 Task: Set the Layer C code rate for the ISDB-T reception parameter to 2/3.
Action: Mouse moved to (109, 15)
Screenshot: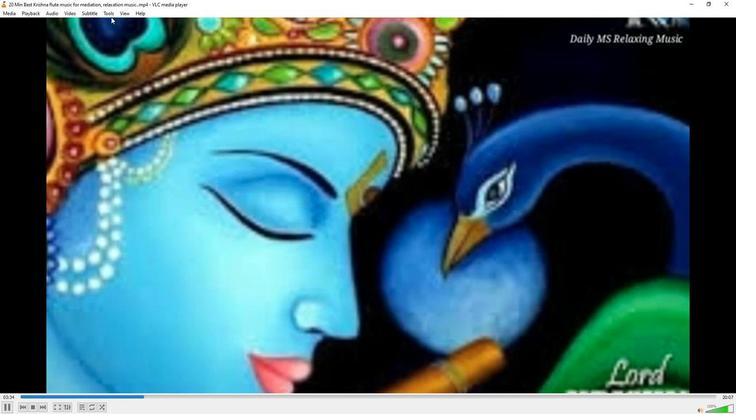 
Action: Mouse pressed left at (109, 15)
Screenshot: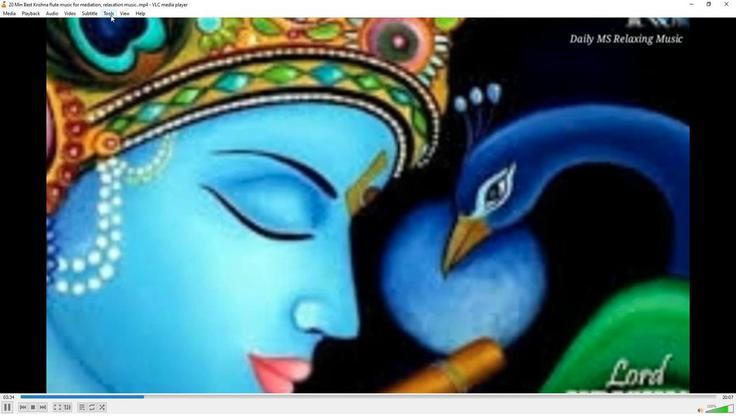 
Action: Mouse moved to (118, 100)
Screenshot: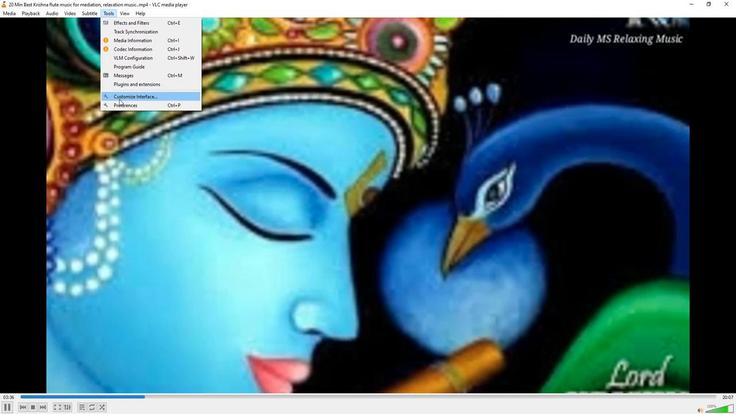 
Action: Mouse pressed left at (118, 100)
Screenshot: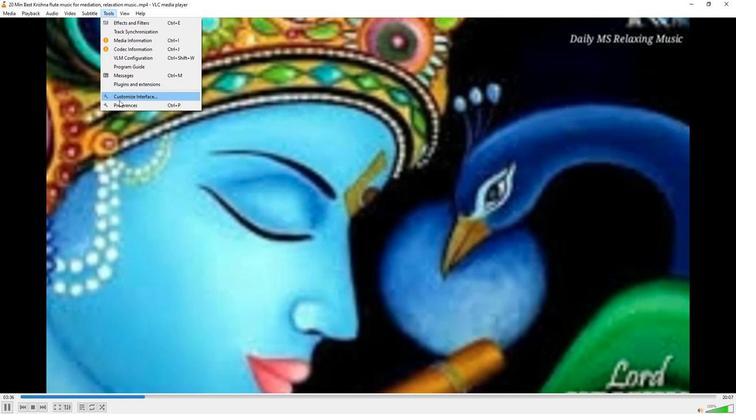 
Action: Mouse moved to (243, 335)
Screenshot: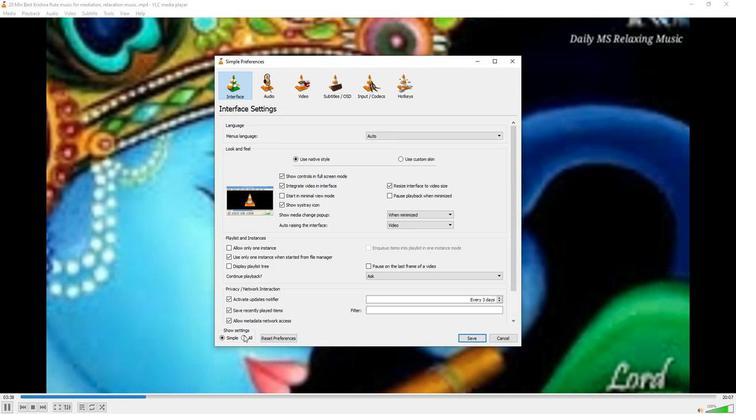 
Action: Mouse pressed left at (243, 335)
Screenshot: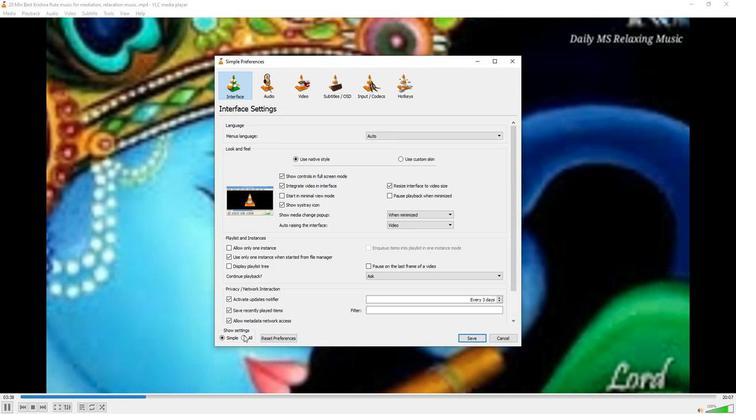 
Action: Mouse moved to (229, 204)
Screenshot: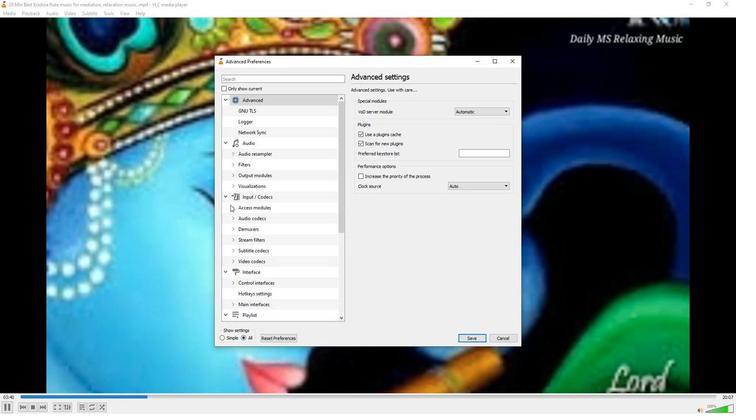 
Action: Mouse pressed left at (229, 204)
Screenshot: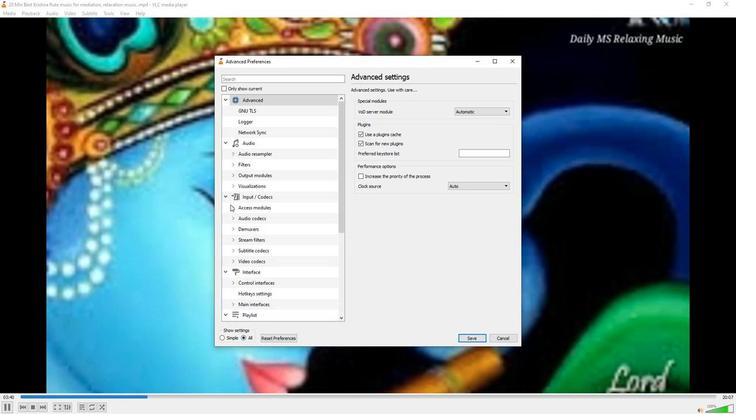 
Action: Mouse moved to (250, 271)
Screenshot: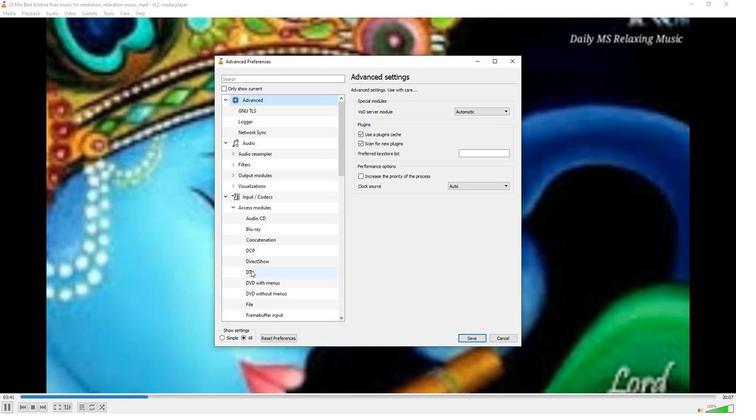 
Action: Mouse pressed left at (250, 271)
Screenshot: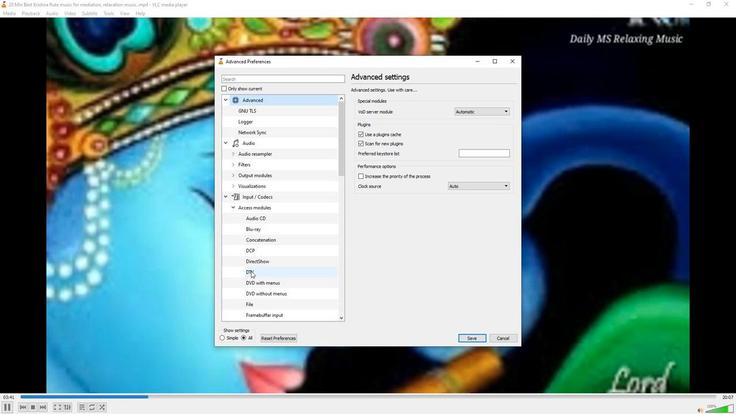 
Action: Mouse moved to (429, 268)
Screenshot: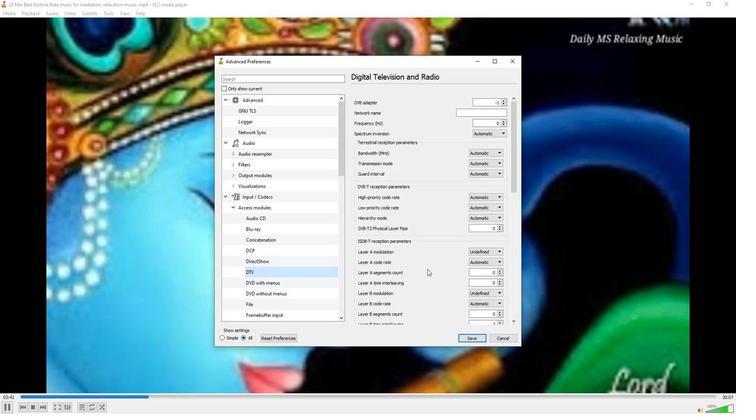 
Action: Mouse scrolled (429, 268) with delta (0, 0)
Screenshot: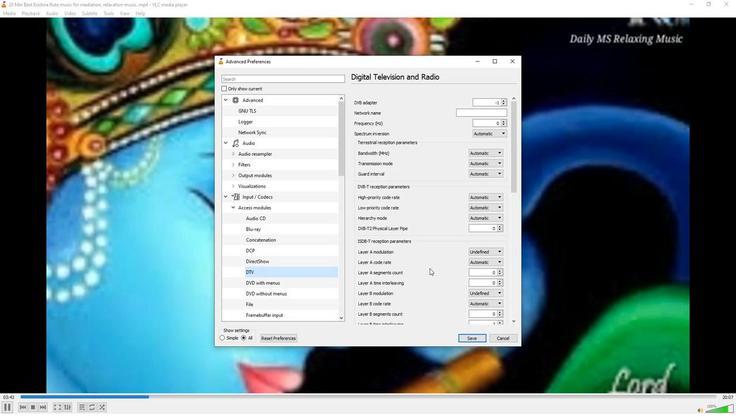 
Action: Mouse scrolled (429, 268) with delta (0, 0)
Screenshot: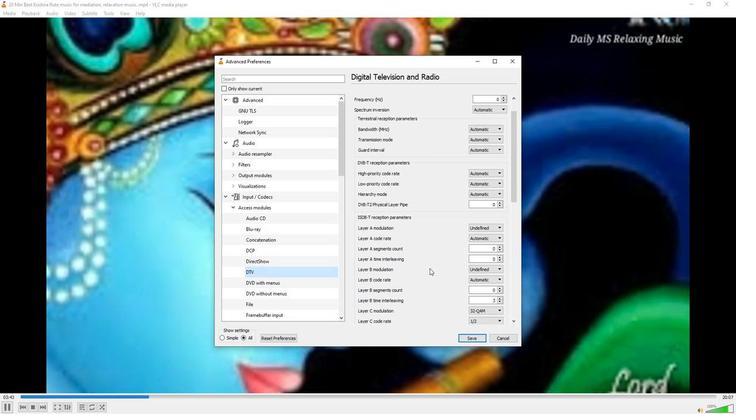 
Action: Mouse scrolled (429, 268) with delta (0, 0)
Screenshot: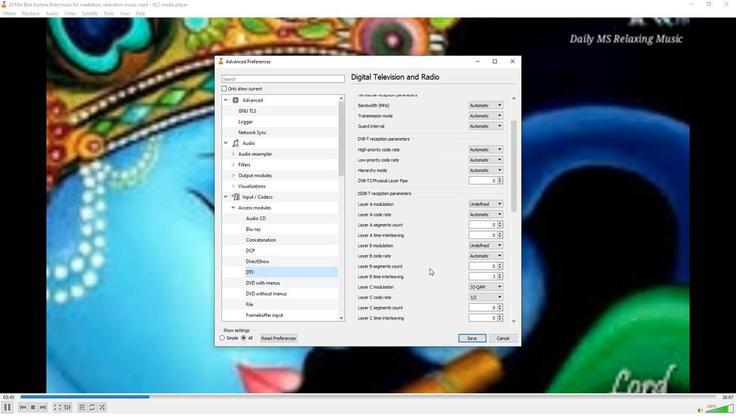 
Action: Mouse moved to (472, 273)
Screenshot: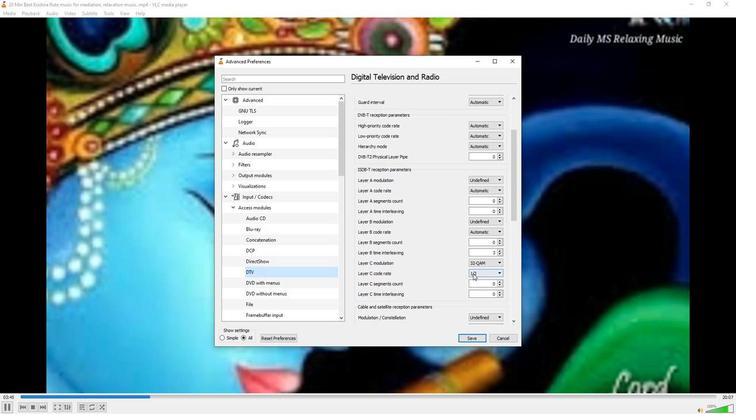 
Action: Mouse pressed left at (472, 273)
Screenshot: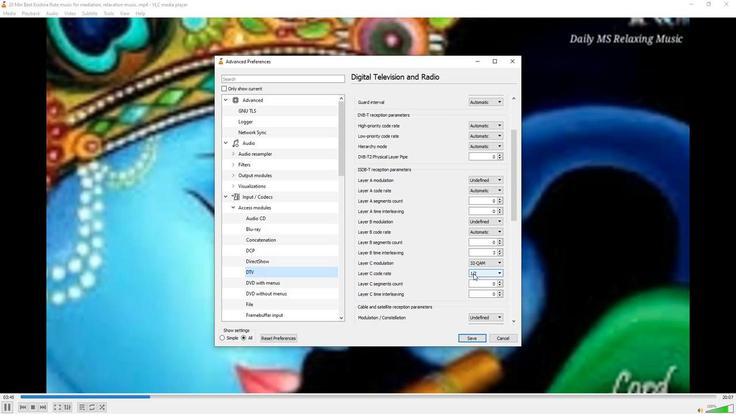 
Action: Mouse moved to (476, 300)
Screenshot: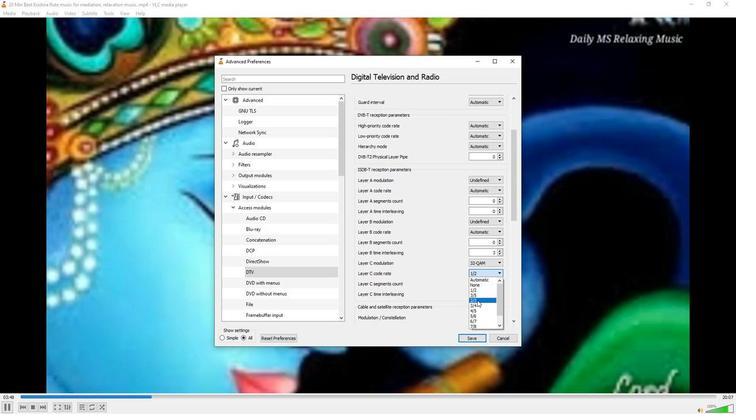 
Action: Mouse pressed left at (476, 300)
Screenshot: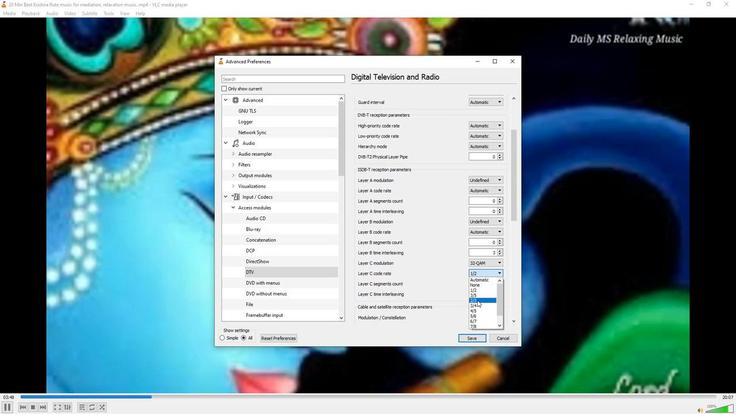 
Action: Mouse moved to (427, 274)
Screenshot: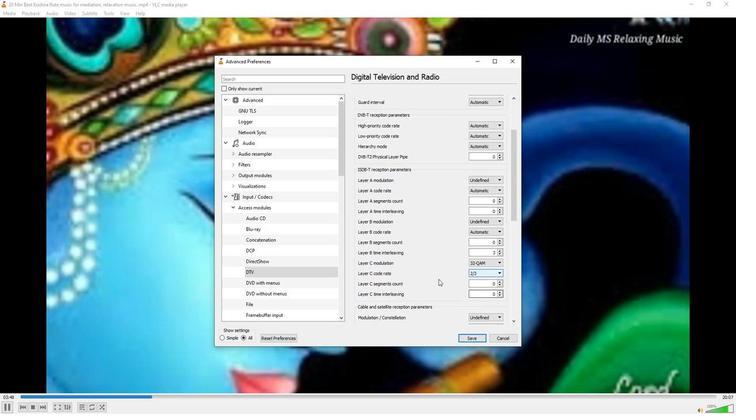 
